 Task: Create in the project VestaTech and in the Backlog issue 'Upgrade the database schema of a web application to improve data modeling and management capabilities' a child issue 'Big data model scalability and efficiency testing', and assign it to team member softage.3@softage.net.
Action: Mouse moved to (303, 384)
Screenshot: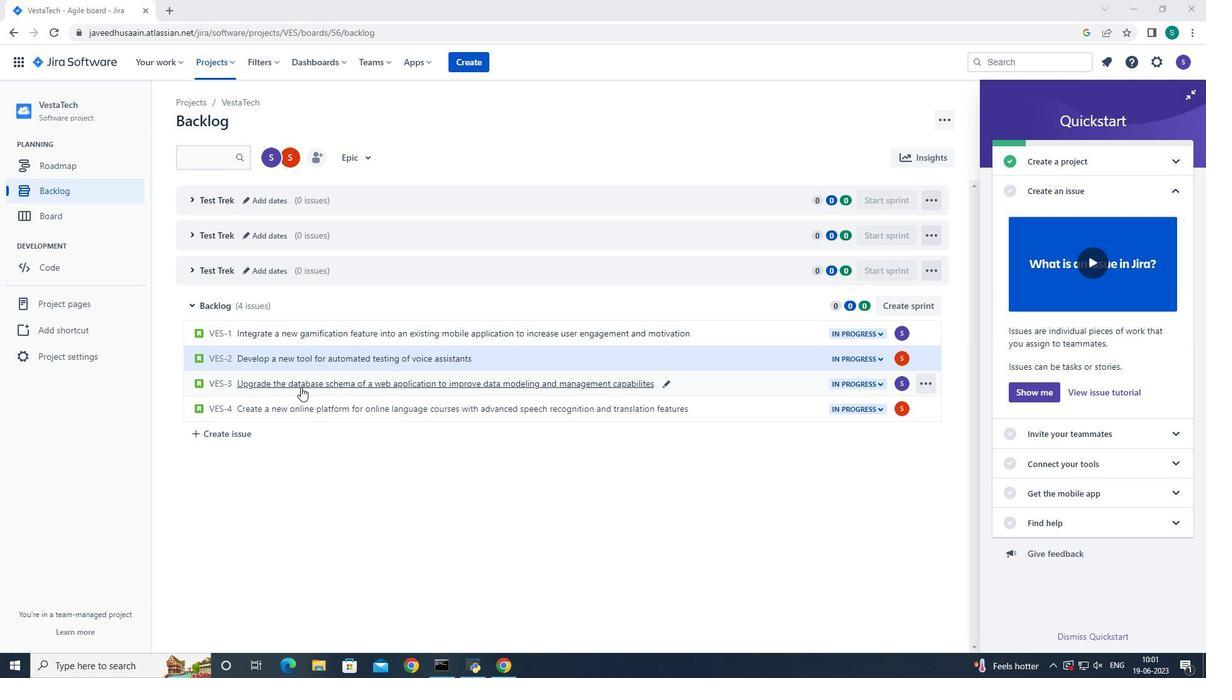 
Action: Mouse pressed left at (303, 384)
Screenshot: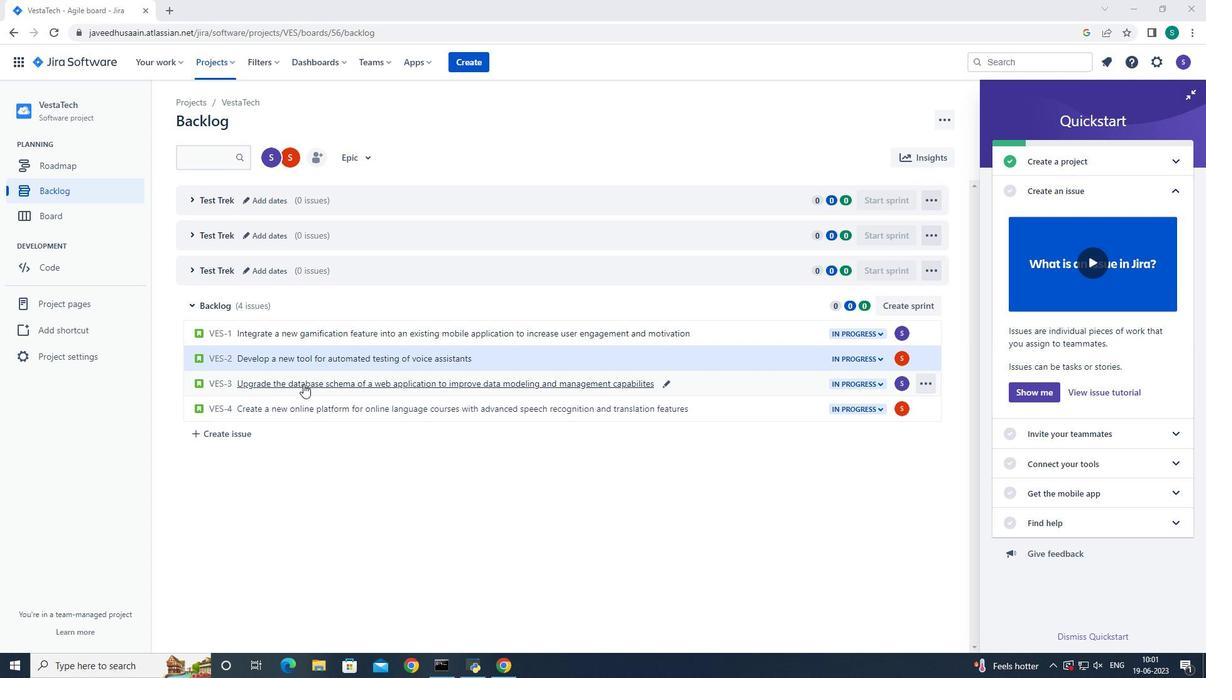 
Action: Mouse moved to (755, 303)
Screenshot: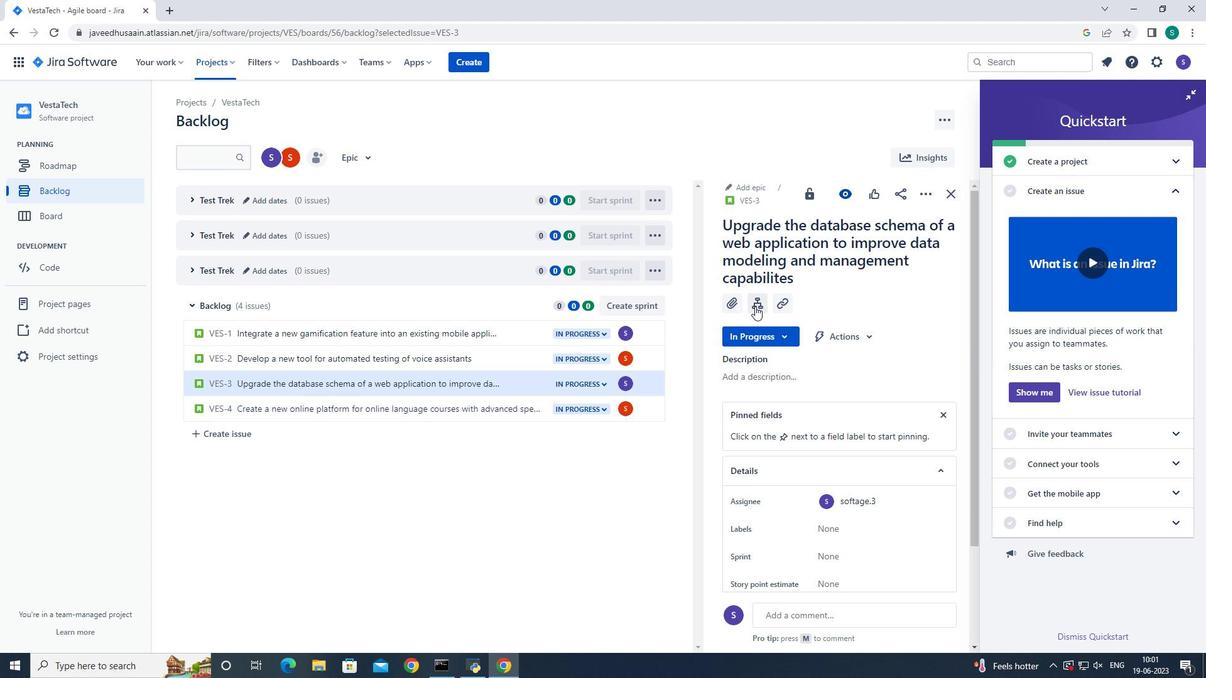 
Action: Mouse pressed left at (755, 303)
Screenshot: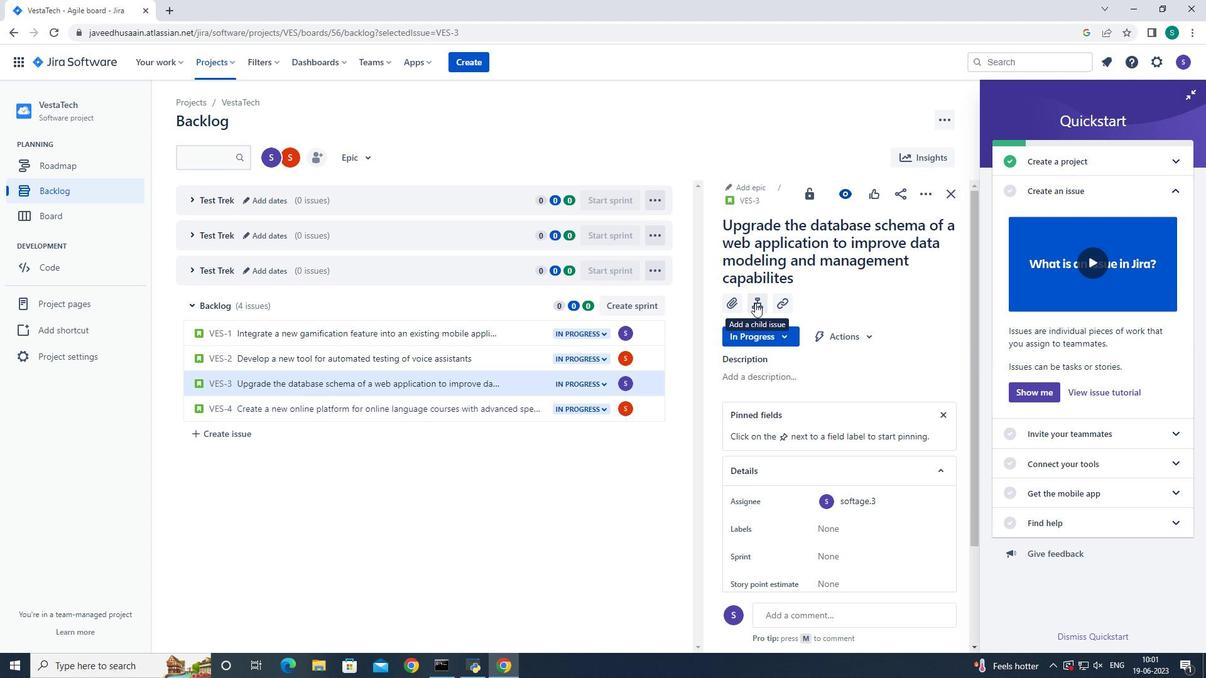 
Action: Mouse moved to (751, 407)
Screenshot: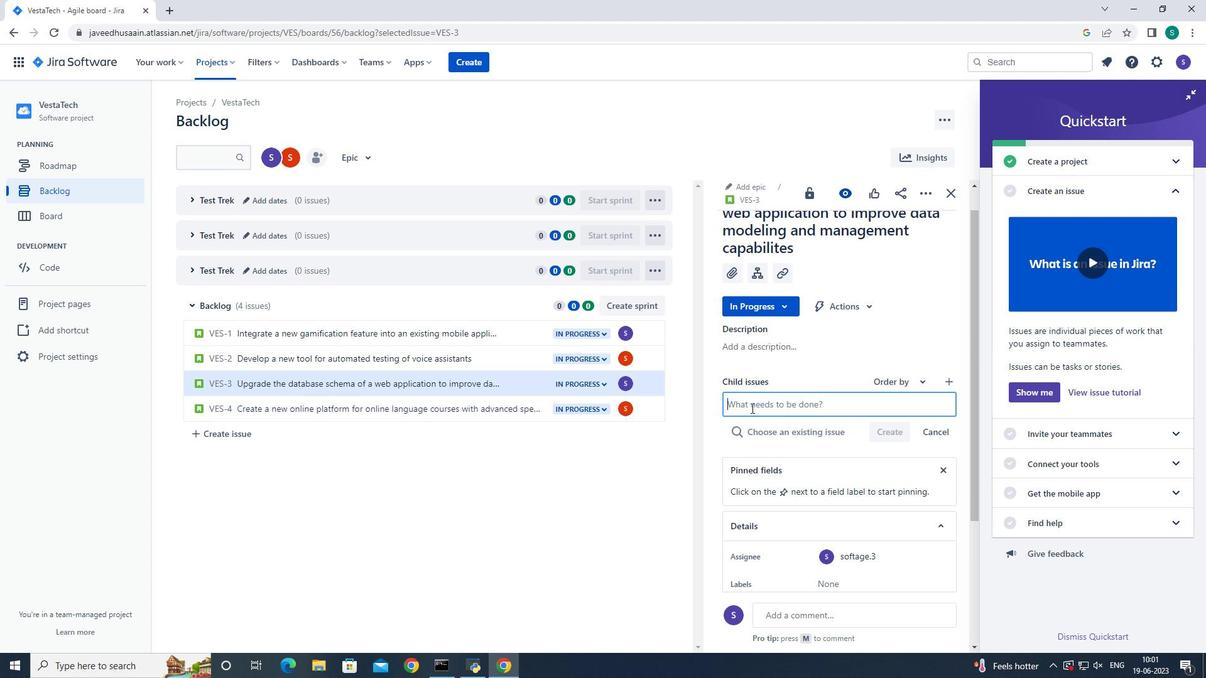 
Action: Mouse pressed left at (751, 407)
Screenshot: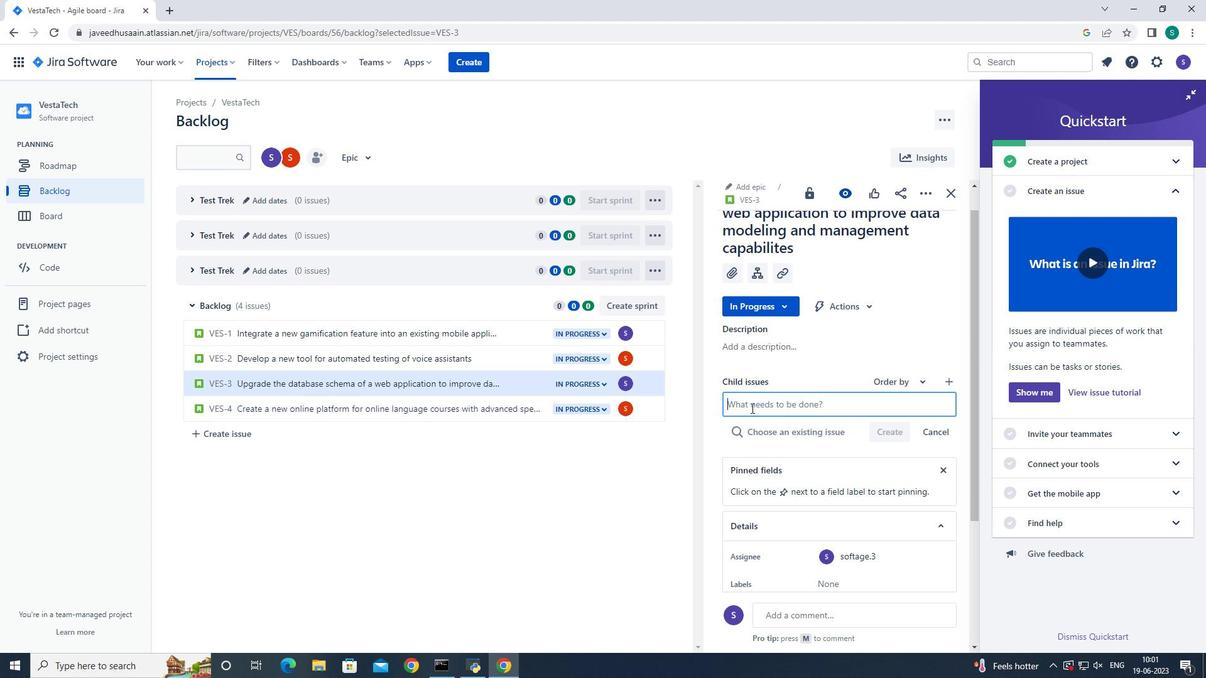 
Action: Key pressed <Key.shift>Big<Key.space>data<Key.space>model<Key.space>scalabo<Key.backspace>ility<Key.space>and<Key.space>r<Key.backspace>effciency<Key.space>testing
Screenshot: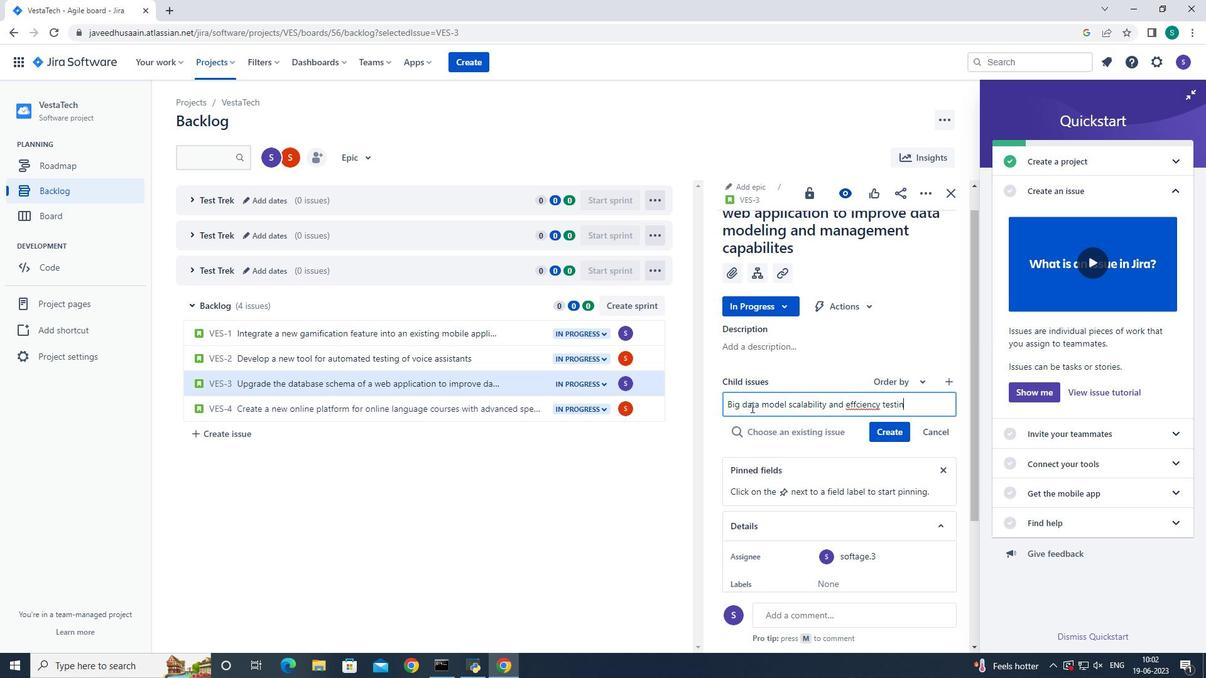 
Action: Mouse moved to (851, 407)
Screenshot: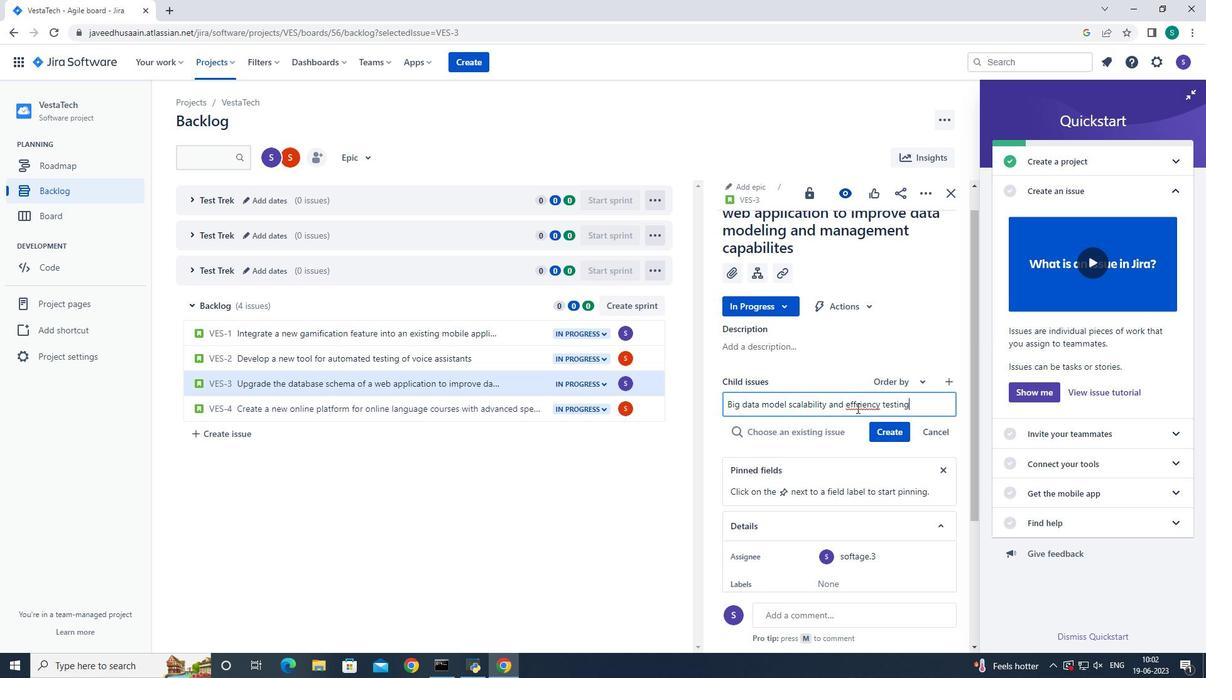 
Action: Mouse pressed right at (851, 407)
Screenshot: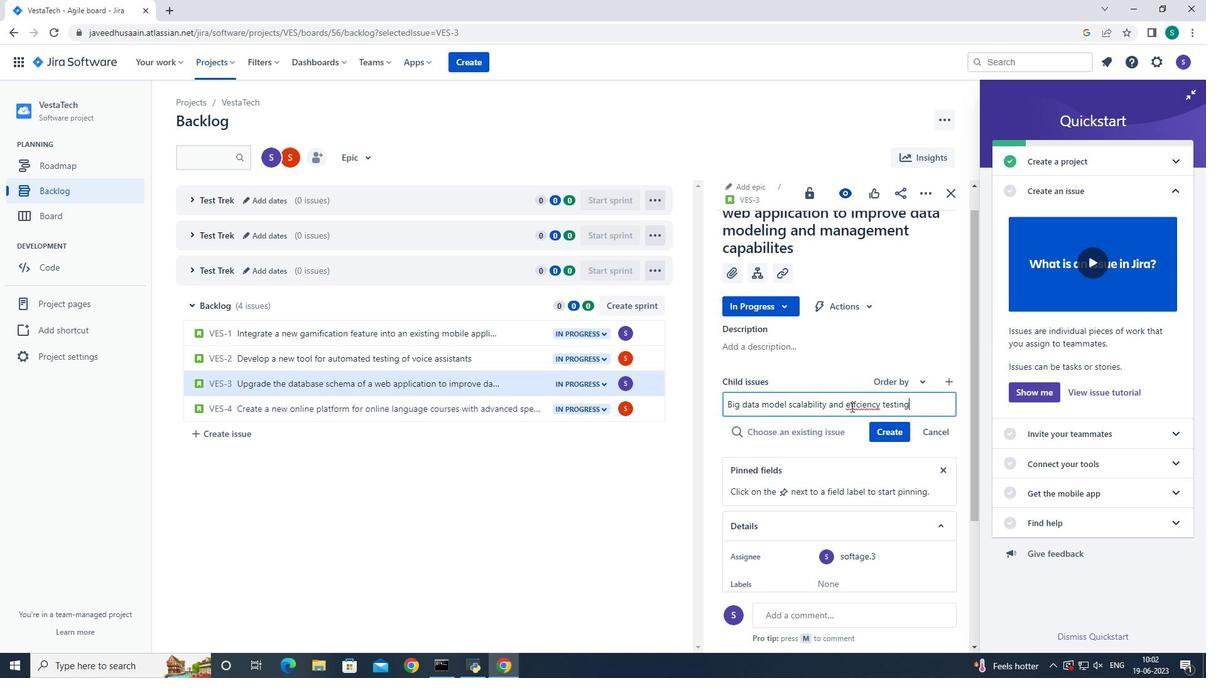 
Action: Mouse moved to (868, 414)
Screenshot: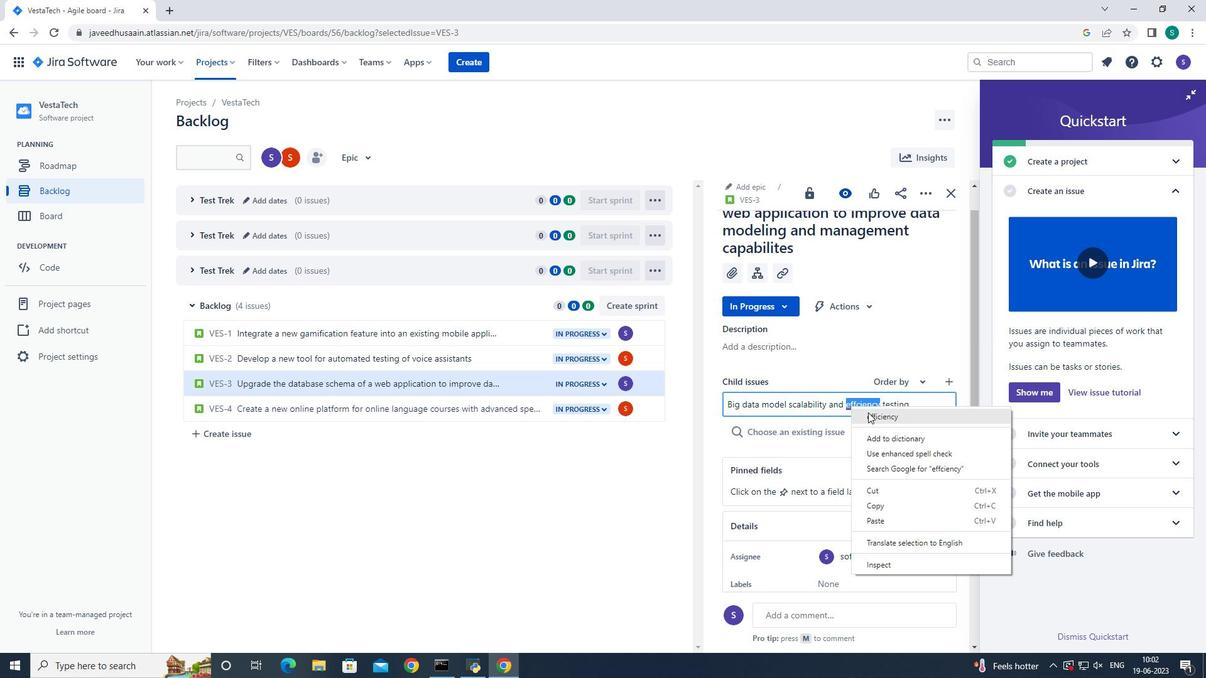 
Action: Mouse pressed left at (868, 414)
Screenshot: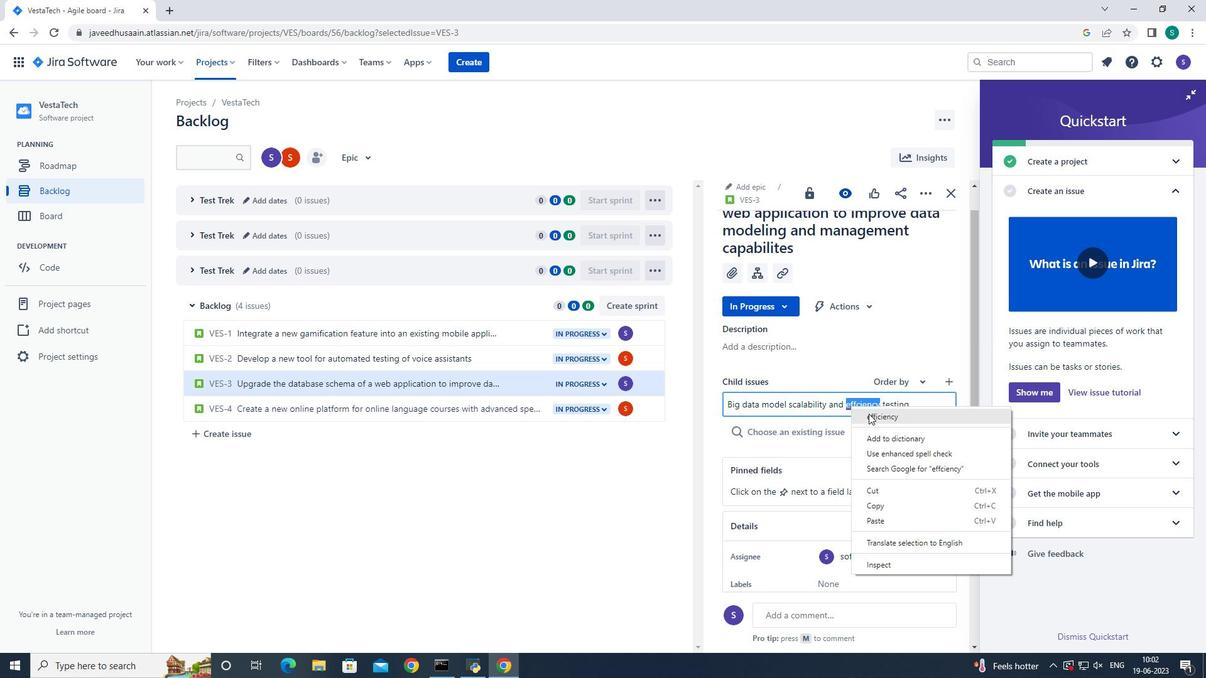 
Action: Mouse moved to (879, 435)
Screenshot: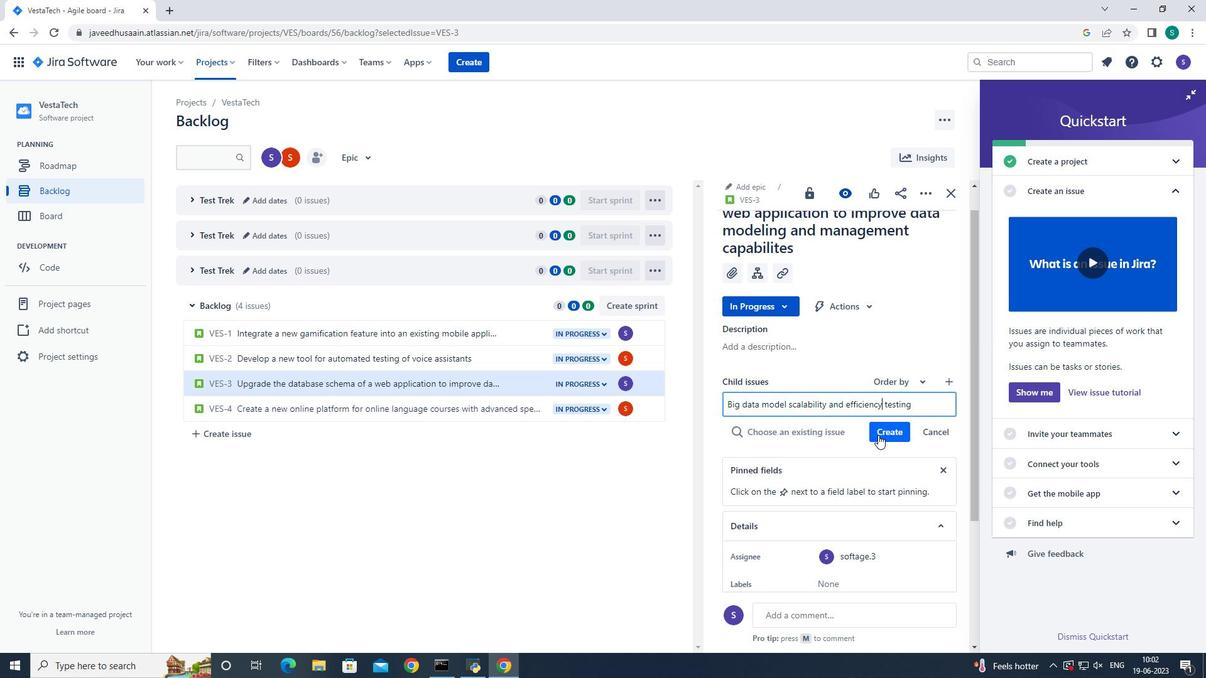 
Action: Mouse pressed left at (879, 435)
Screenshot: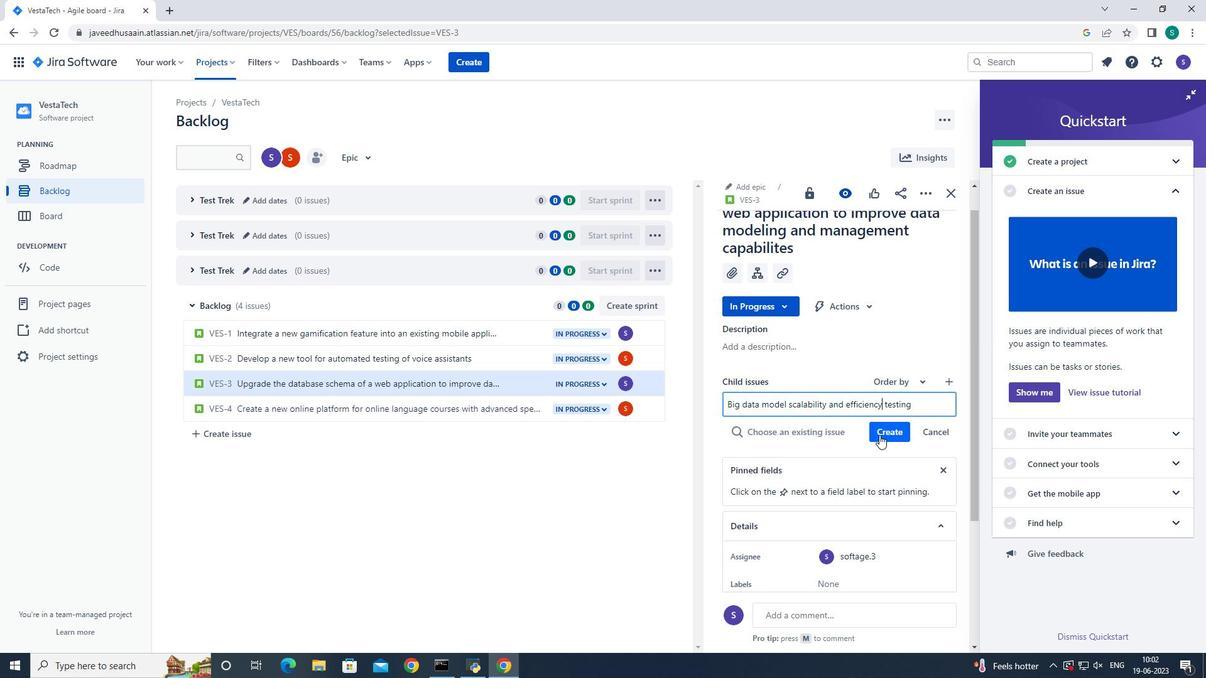 
Action: Mouse moved to (901, 409)
Screenshot: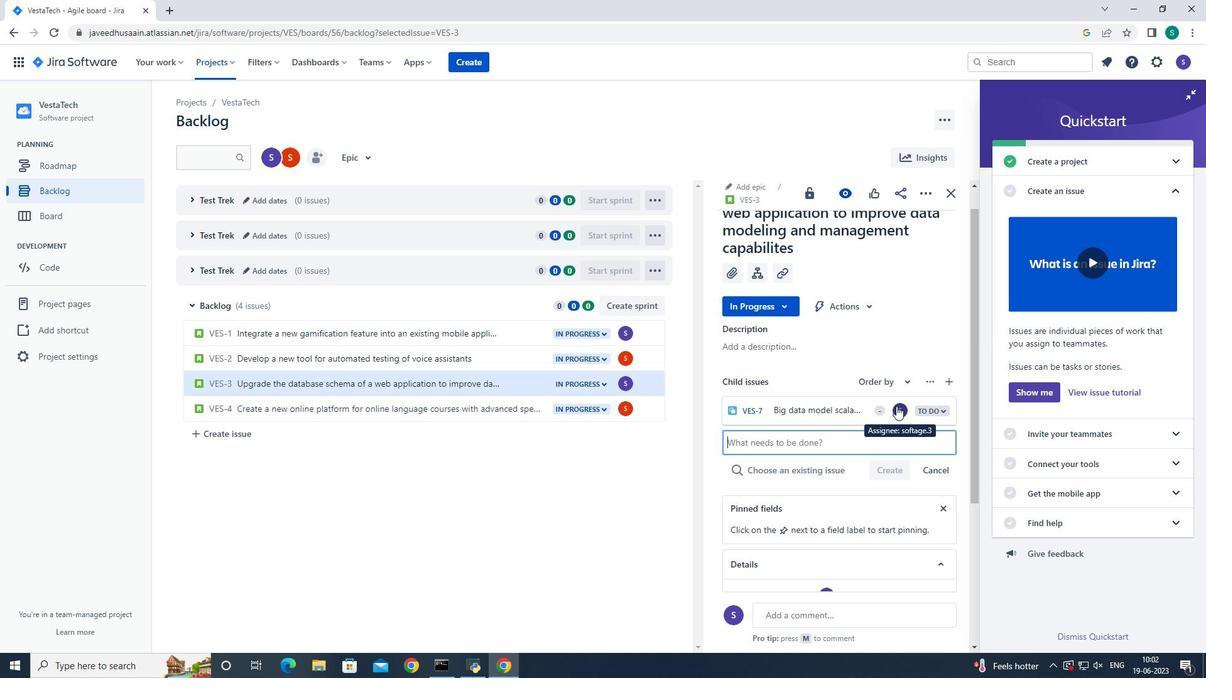 
Action: Mouse pressed left at (901, 409)
Screenshot: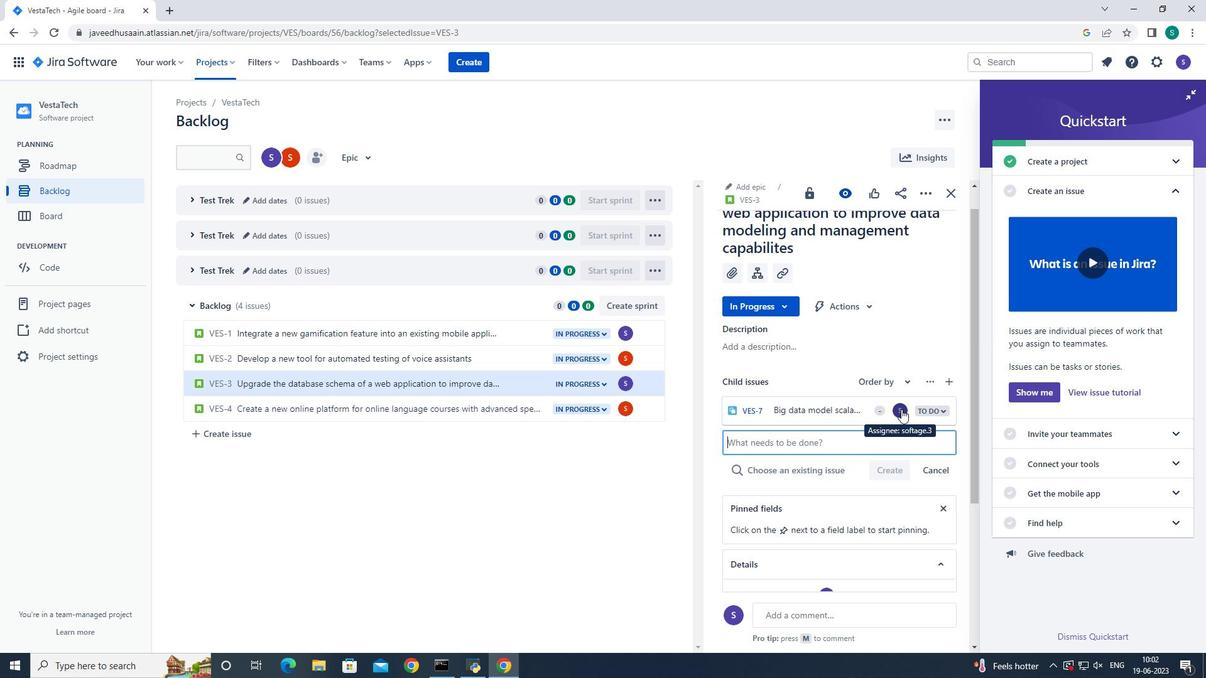 
Action: Mouse moved to (866, 401)
Screenshot: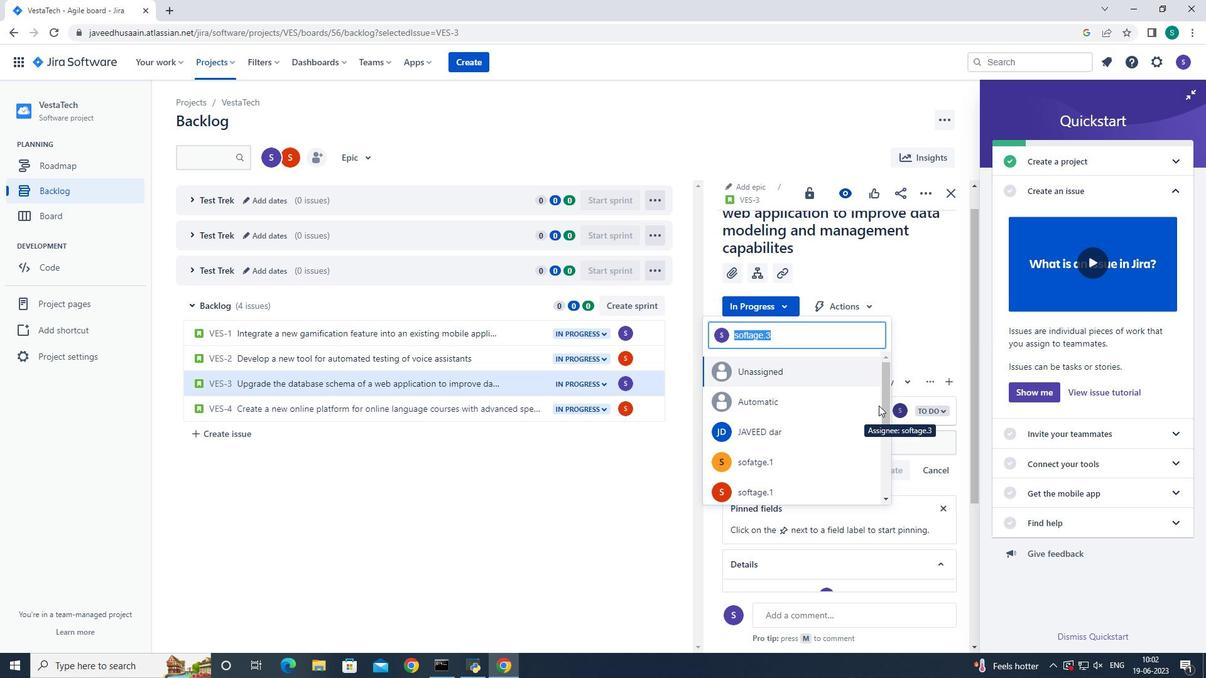 
Action: Key pressed <Key.backspace>softage.3<Key.shift>@softage.net
Screenshot: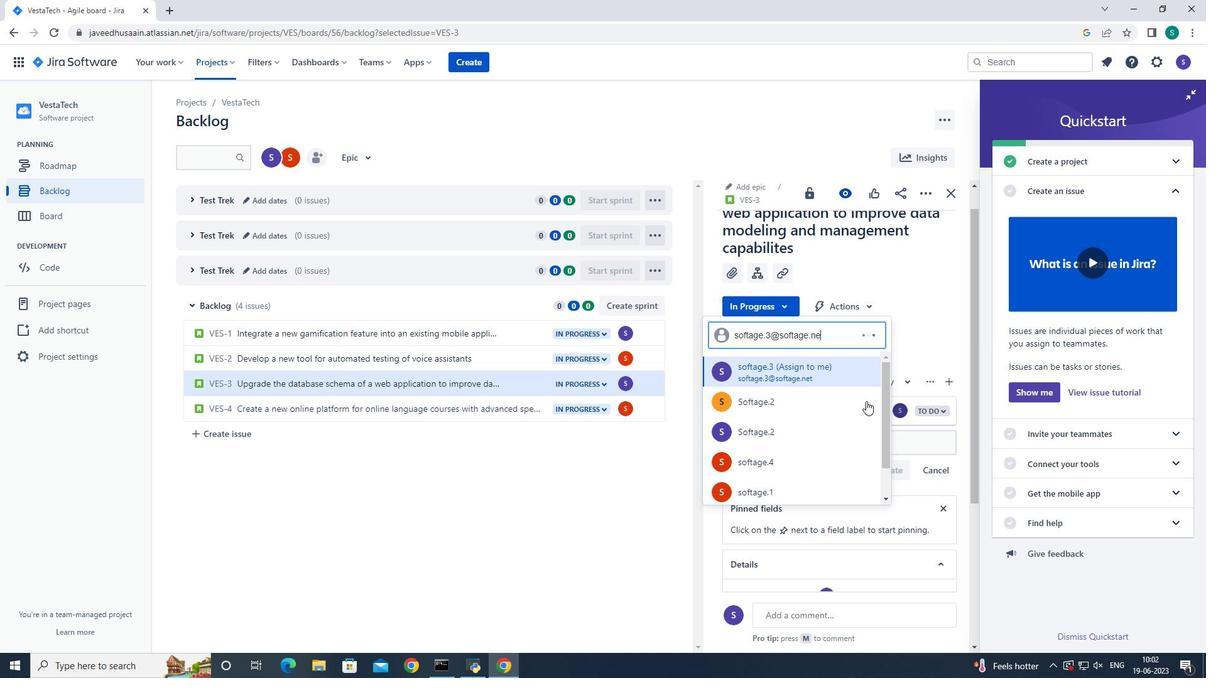 
Action: Mouse moved to (778, 412)
Screenshot: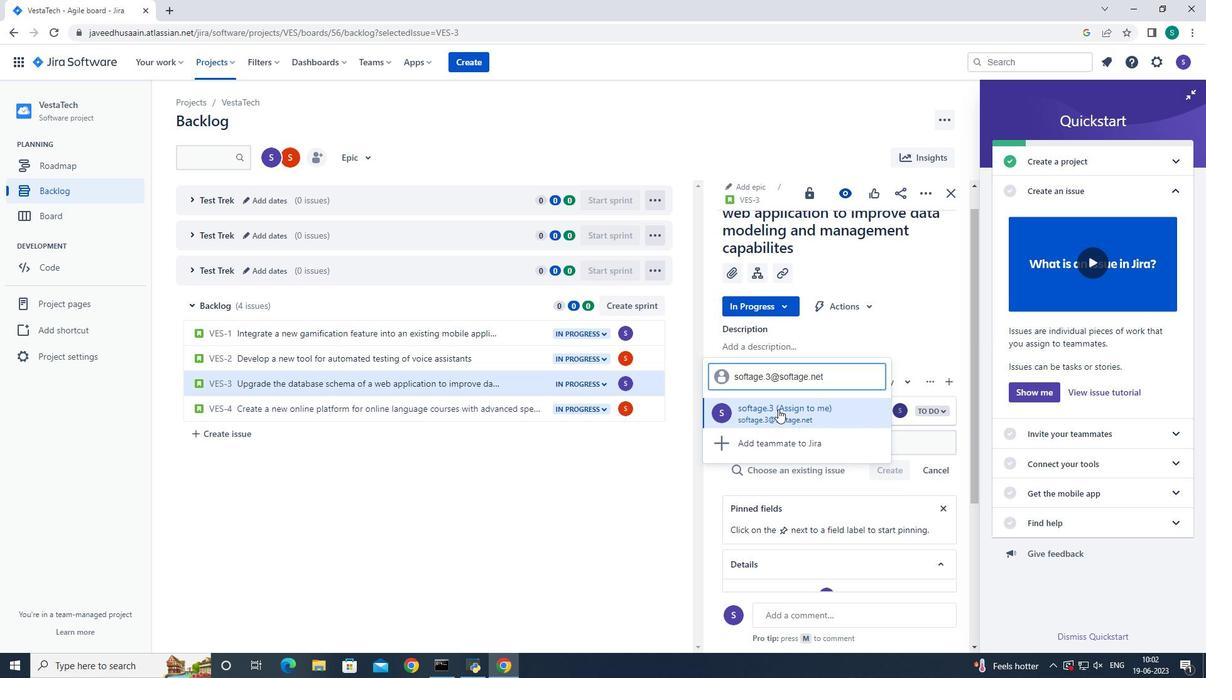 
Action: Mouse pressed left at (778, 412)
Screenshot: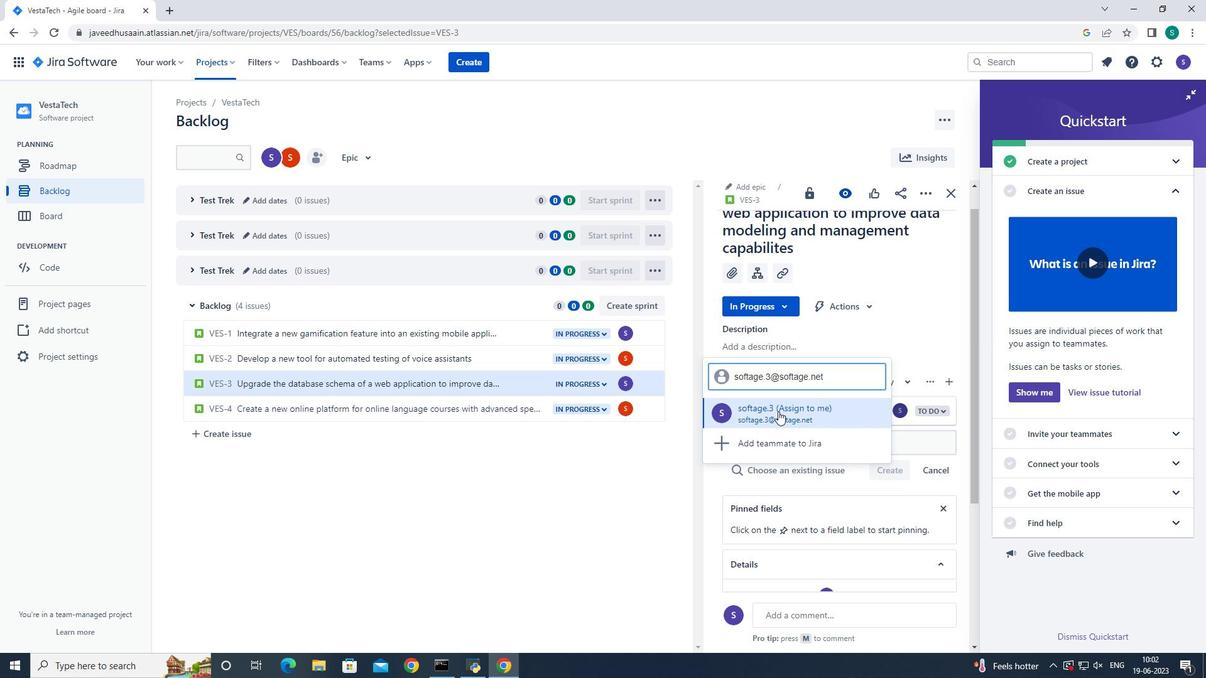 
Action: Mouse moved to (855, 546)
Screenshot: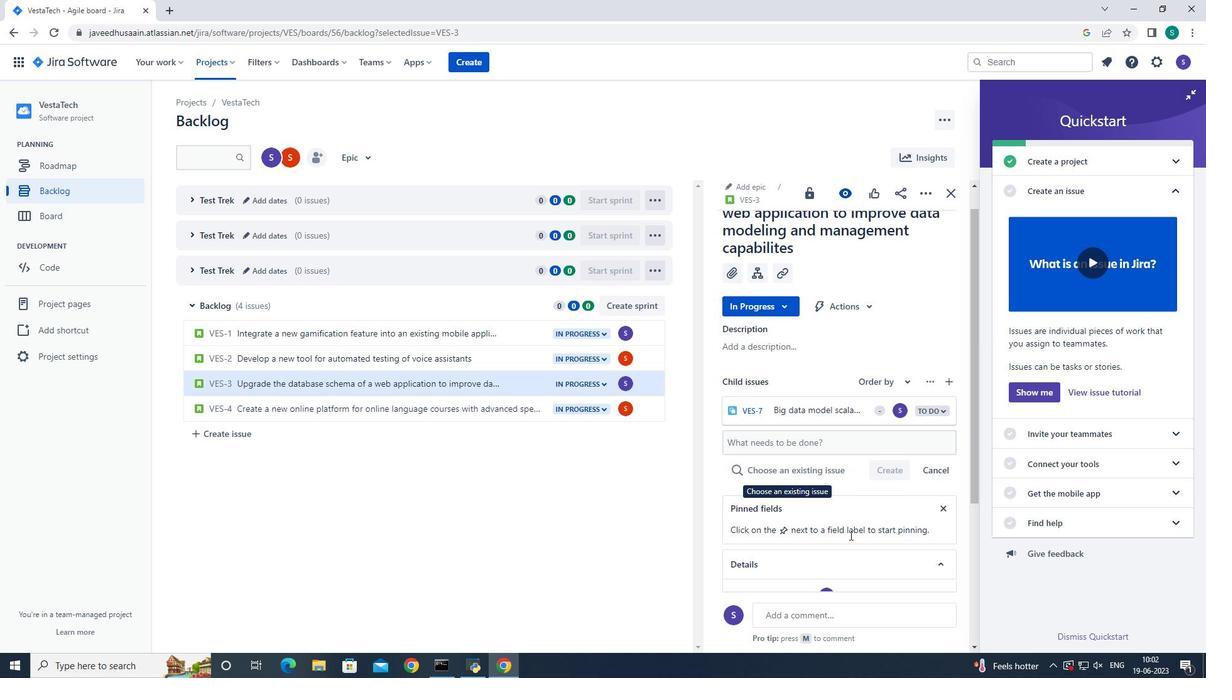 
